 Task: Select the workbench. editor. chat session in the default binary editor option.
Action: Mouse moved to (60, 459)
Screenshot: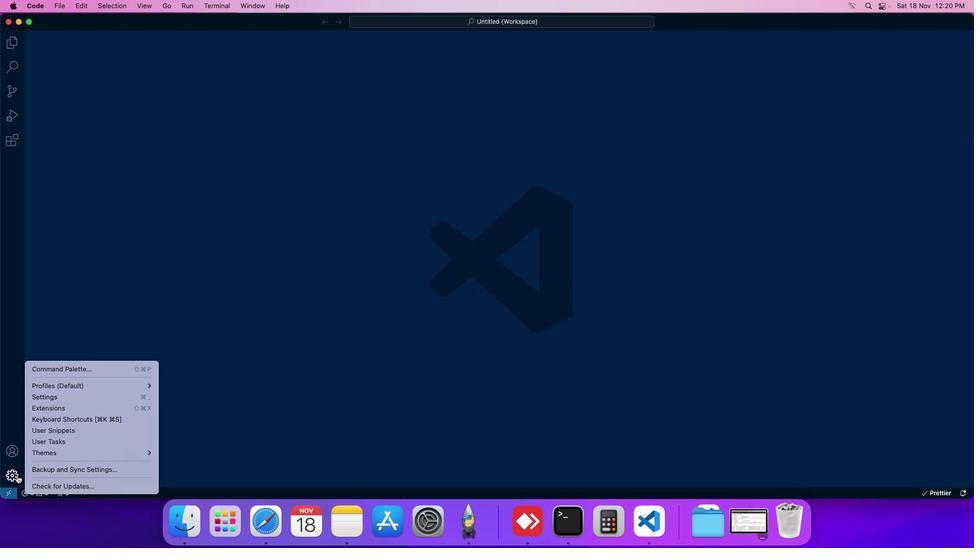 
Action: Mouse pressed left at (60, 459)
Screenshot: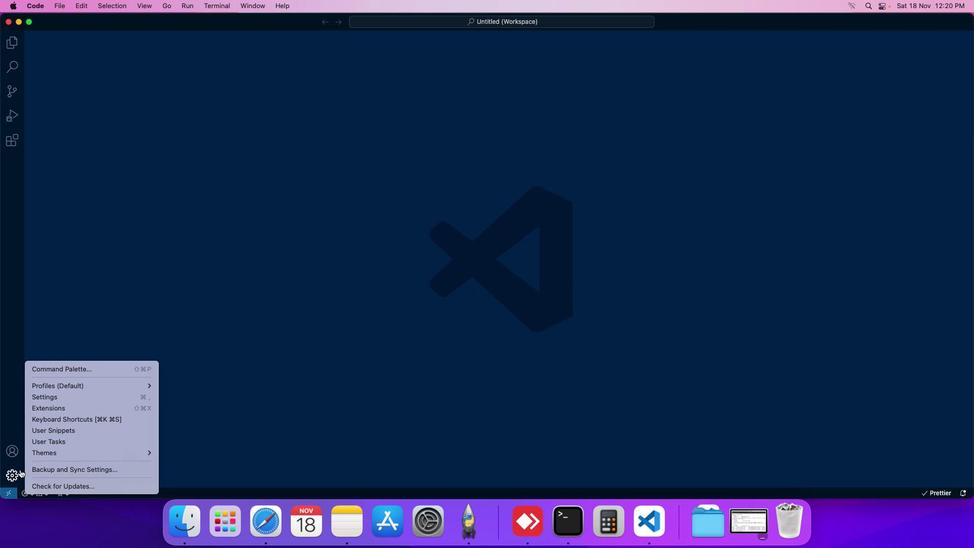 
Action: Mouse moved to (86, 385)
Screenshot: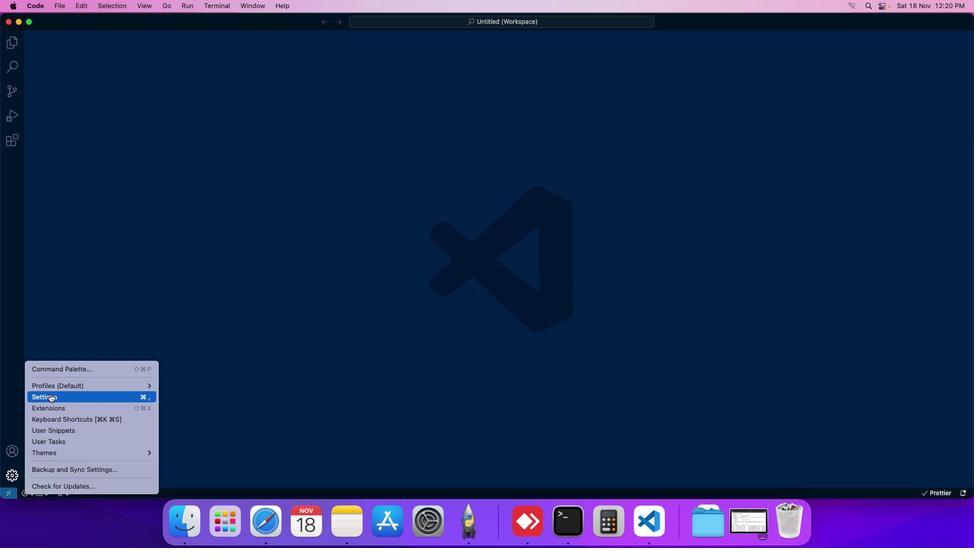 
Action: Mouse pressed left at (86, 385)
Screenshot: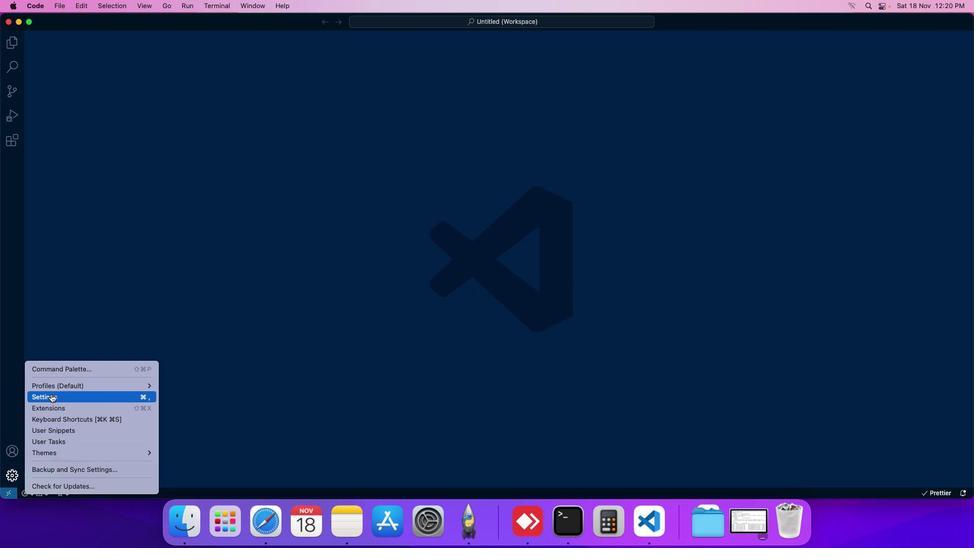 
Action: Mouse moved to (245, 96)
Screenshot: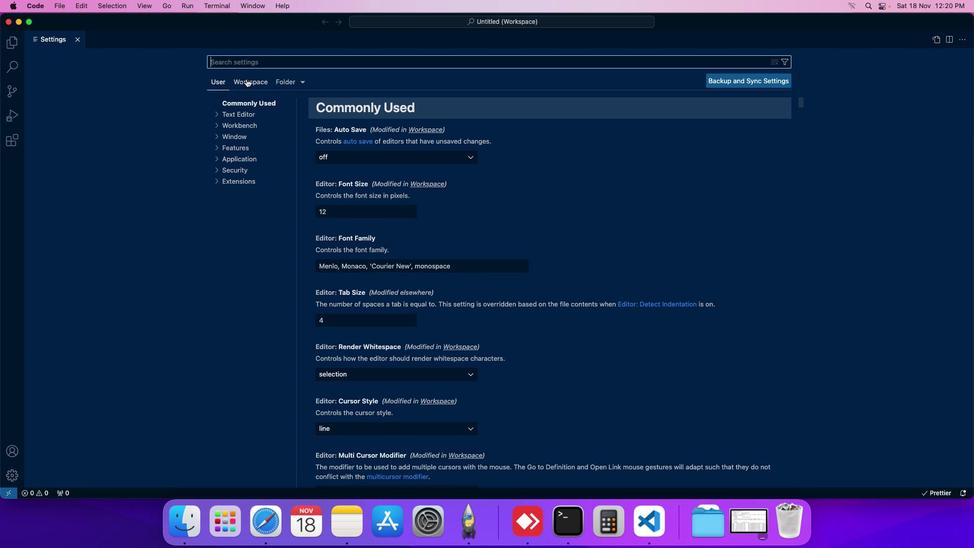 
Action: Mouse pressed left at (245, 96)
Screenshot: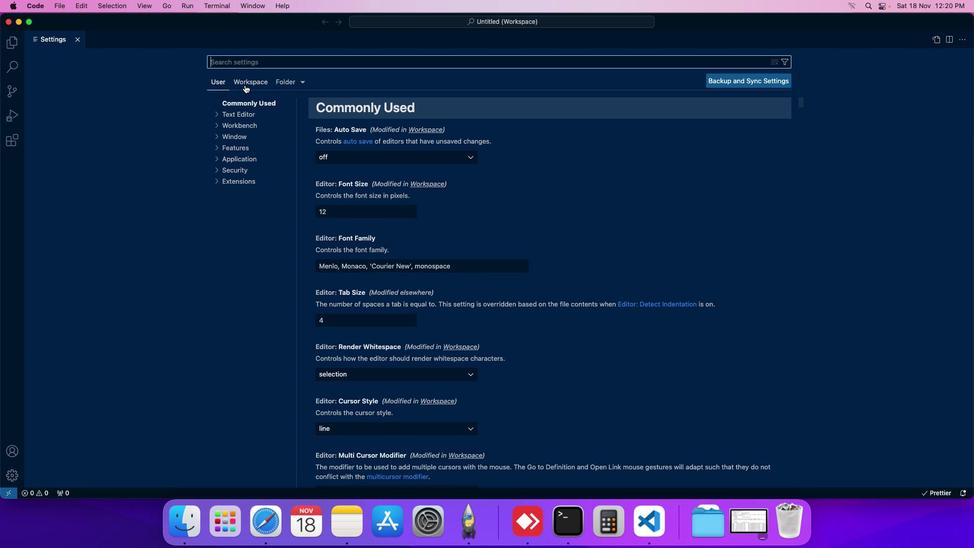 
Action: Mouse moved to (233, 136)
Screenshot: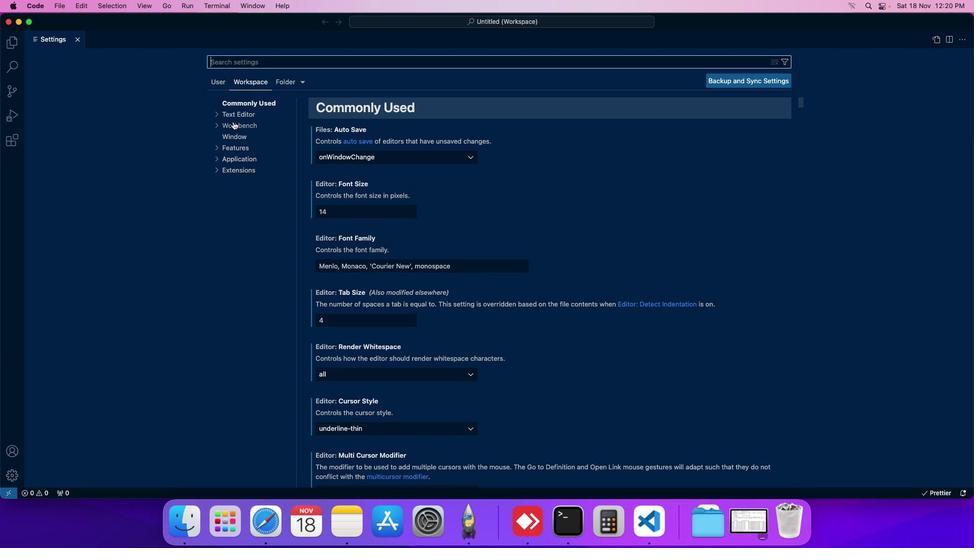 
Action: Mouse pressed left at (233, 136)
Screenshot: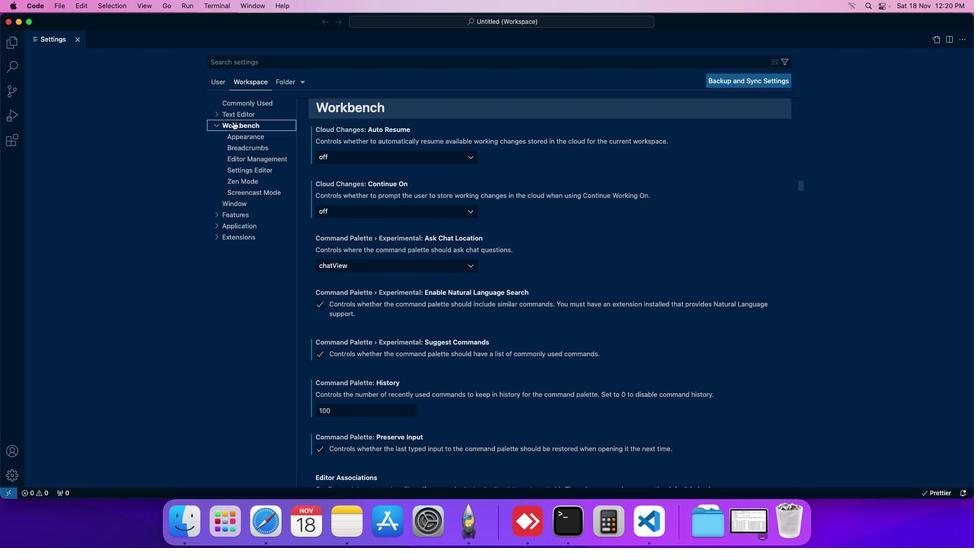 
Action: Mouse moved to (237, 168)
Screenshot: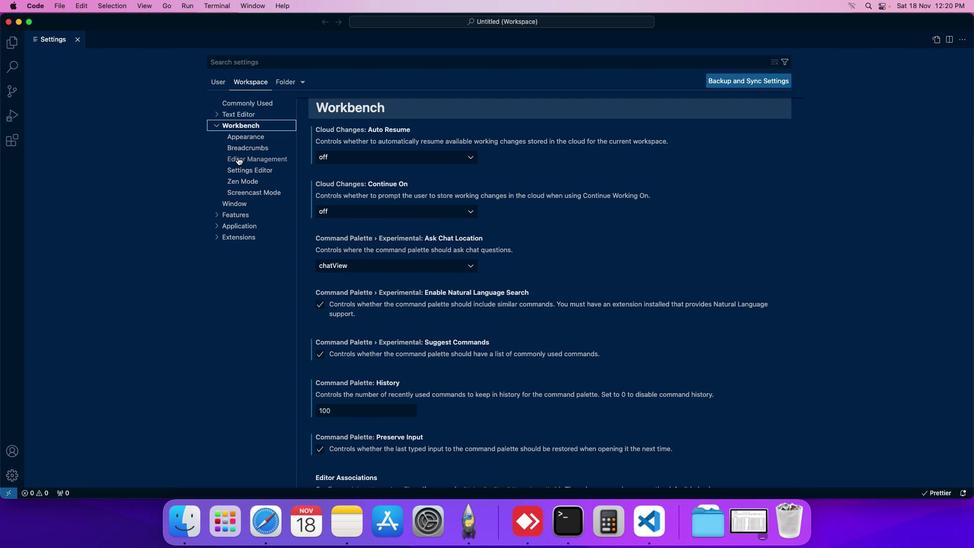 
Action: Mouse pressed left at (237, 168)
Screenshot: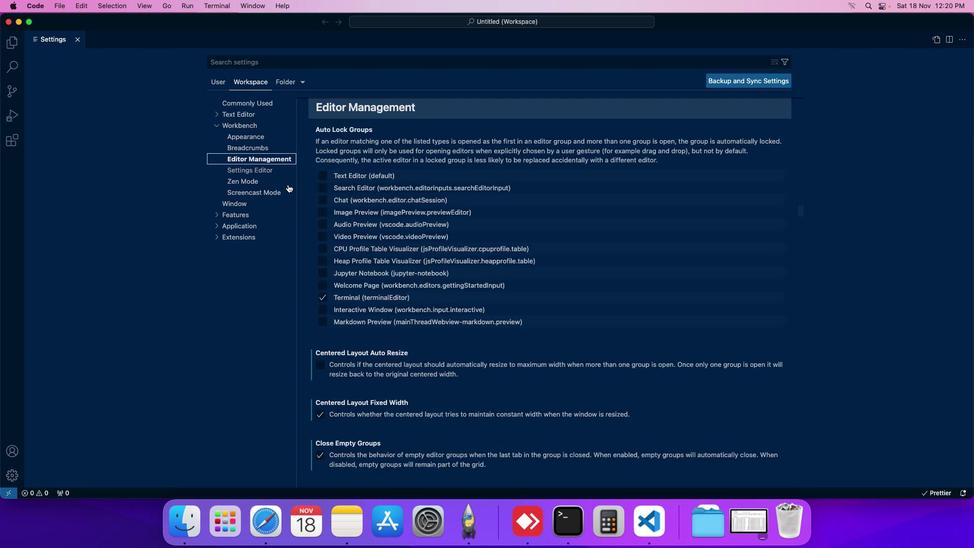 
Action: Mouse moved to (319, 255)
Screenshot: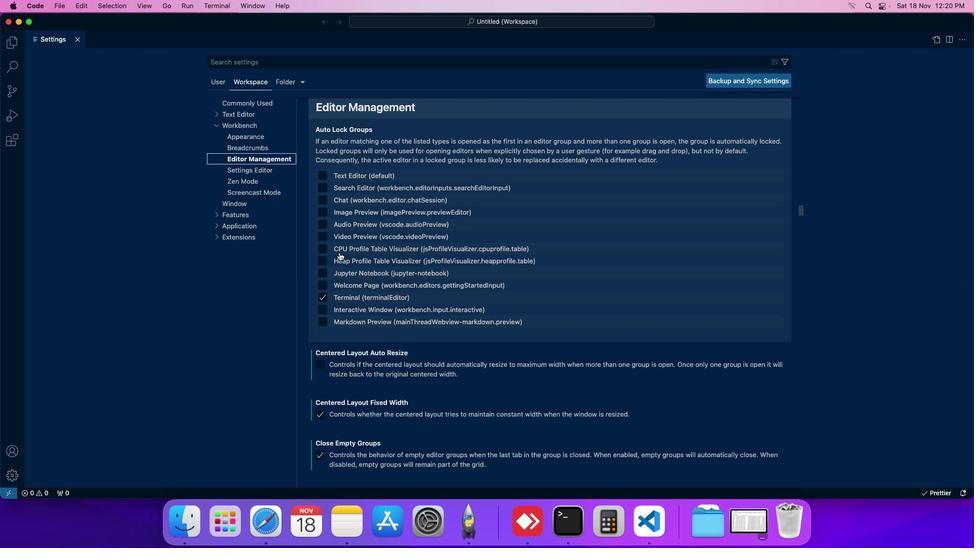 
Action: Mouse scrolled (319, 255) with delta (46, 24)
Screenshot: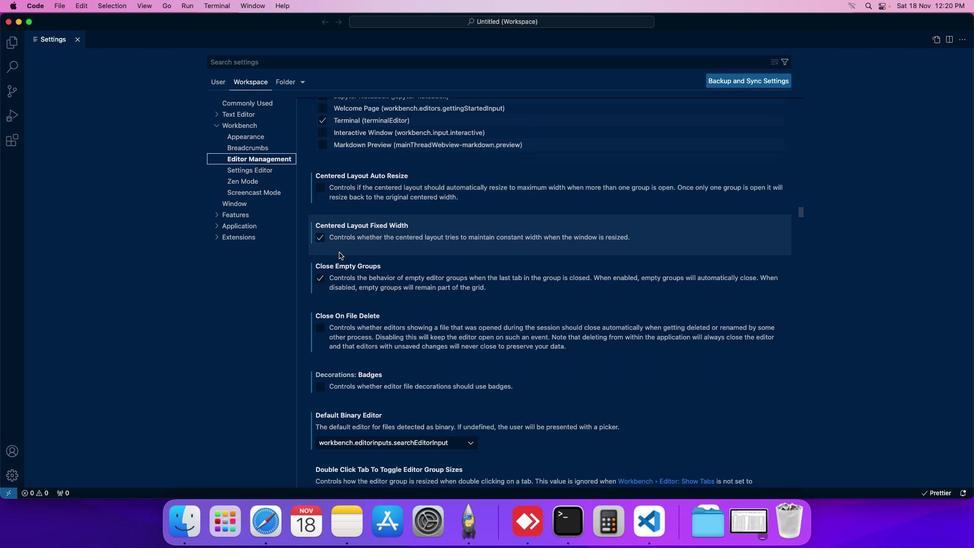 
Action: Mouse scrolled (319, 255) with delta (46, 24)
Screenshot: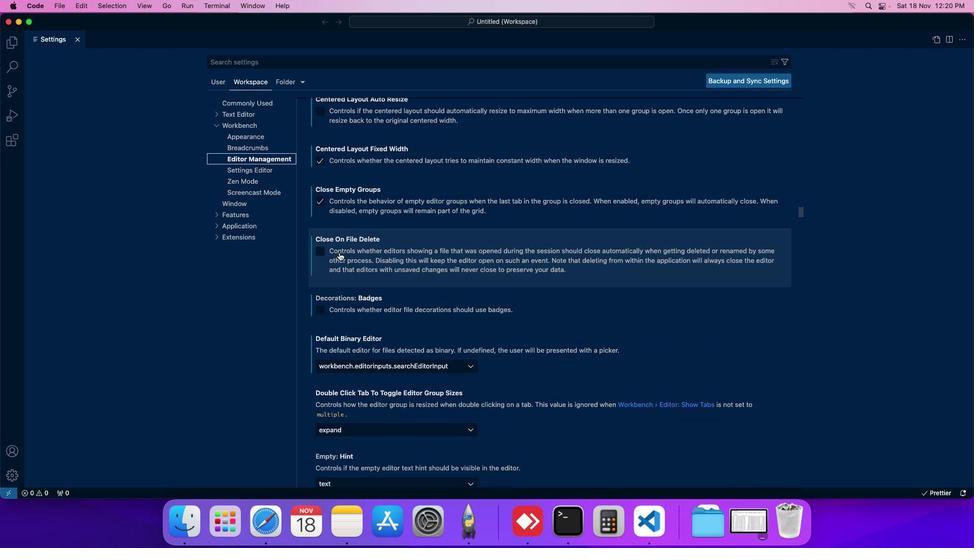 
Action: Mouse moved to (424, 360)
Screenshot: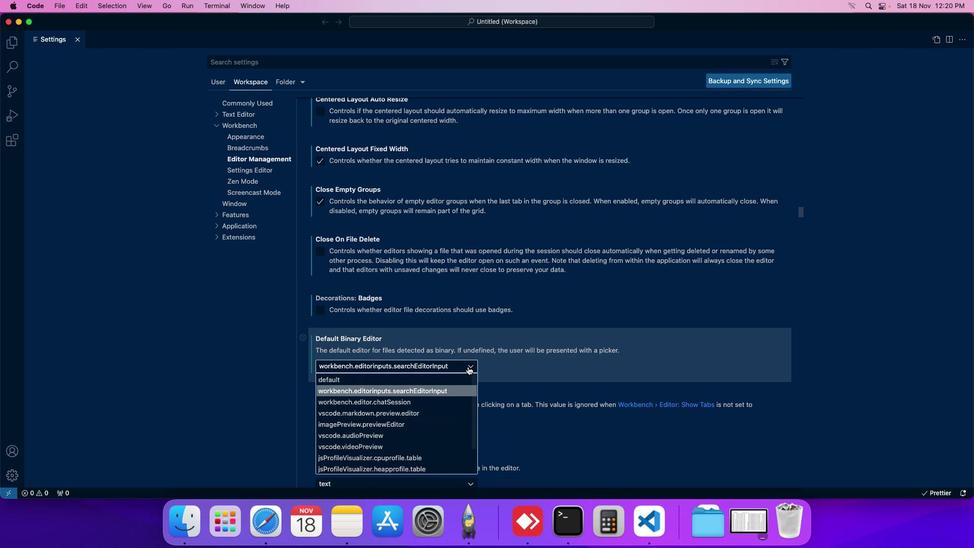
Action: Mouse pressed left at (424, 360)
Screenshot: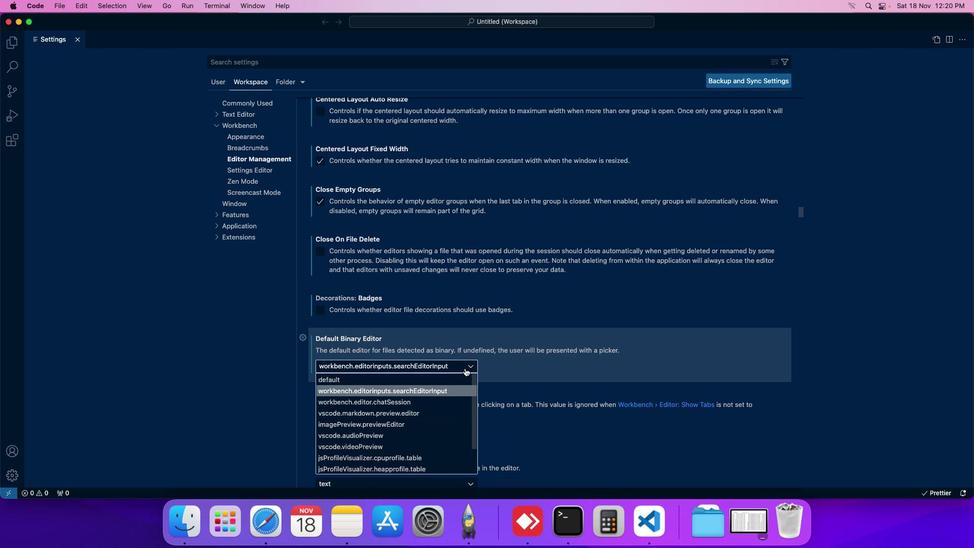 
Action: Mouse moved to (368, 387)
Screenshot: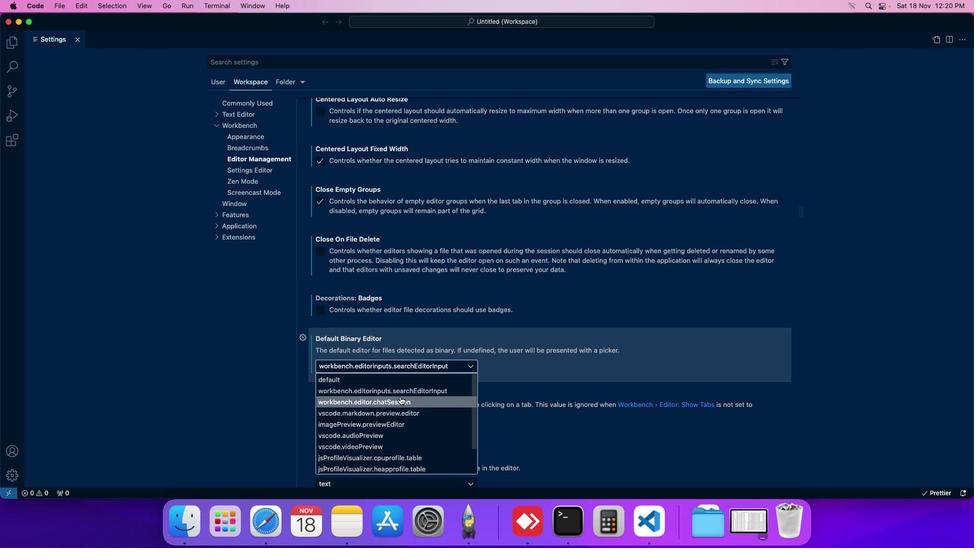 
Action: Mouse pressed left at (368, 387)
Screenshot: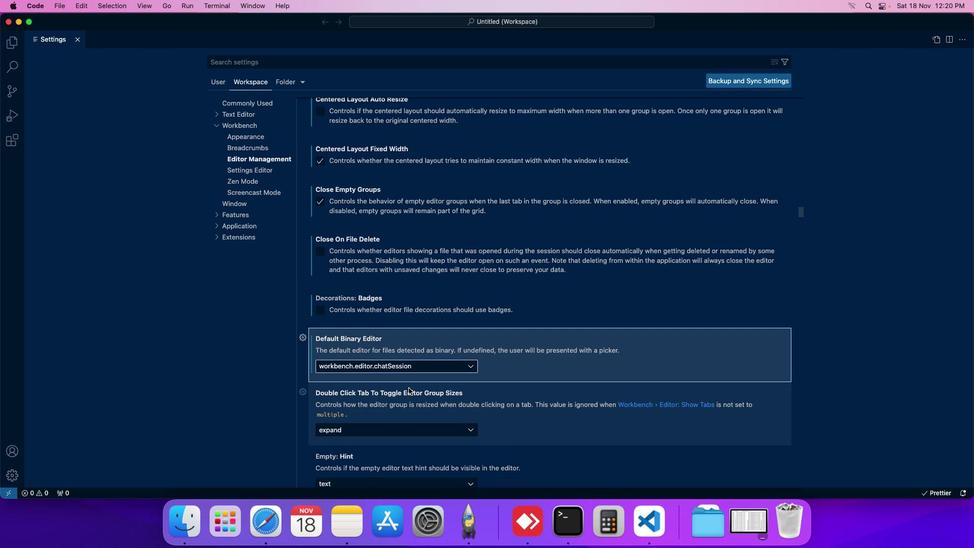 
Action: Mouse moved to (386, 364)
Screenshot: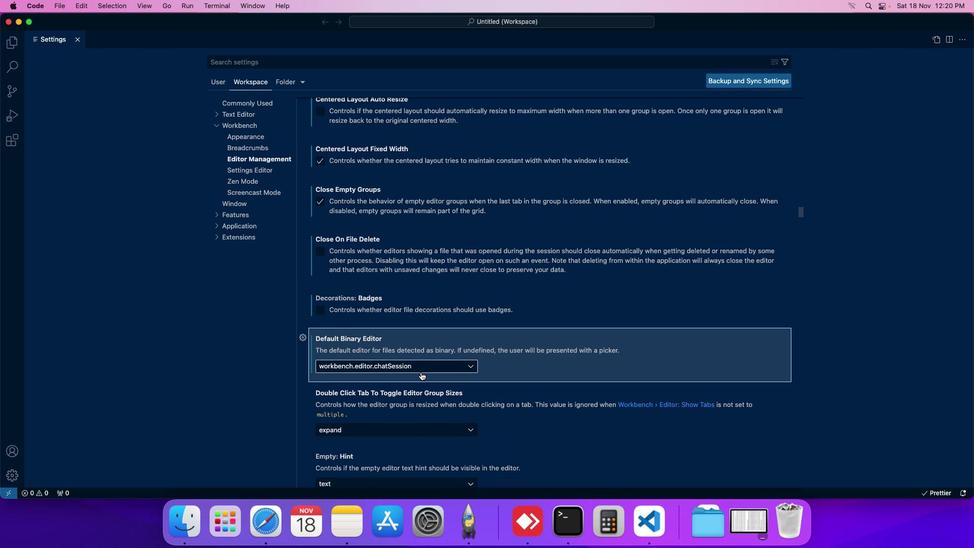 
